 Task: Toggle the complete function parens in the Pylance.
Action: Mouse moved to (14, 567)
Screenshot: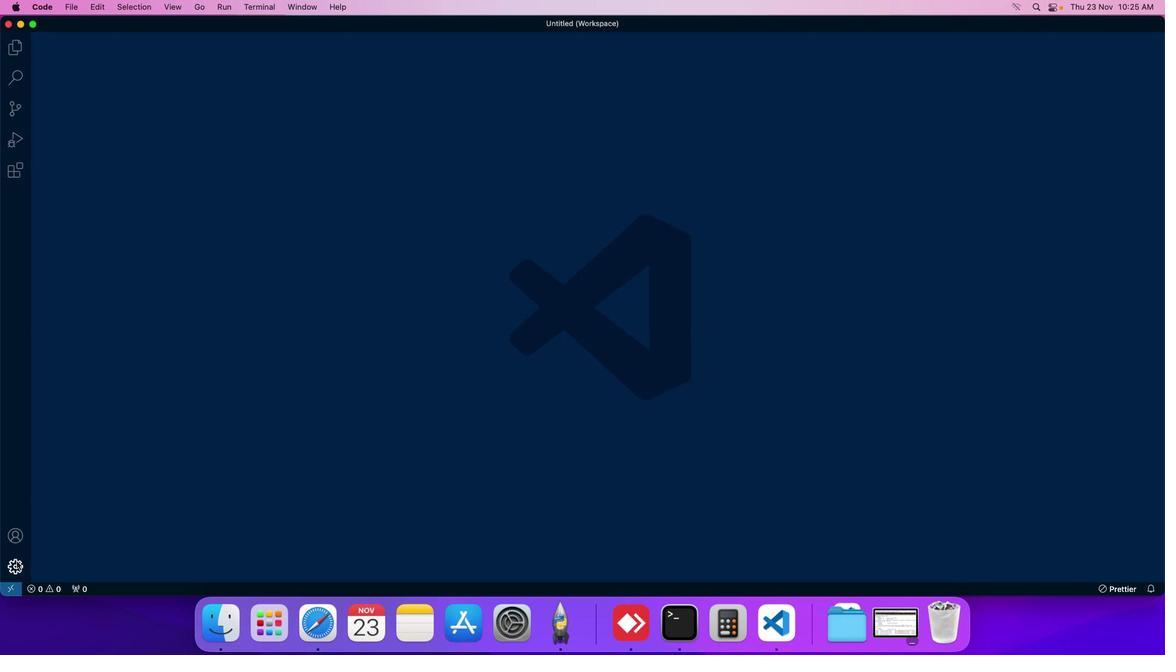 
Action: Mouse pressed left at (14, 567)
Screenshot: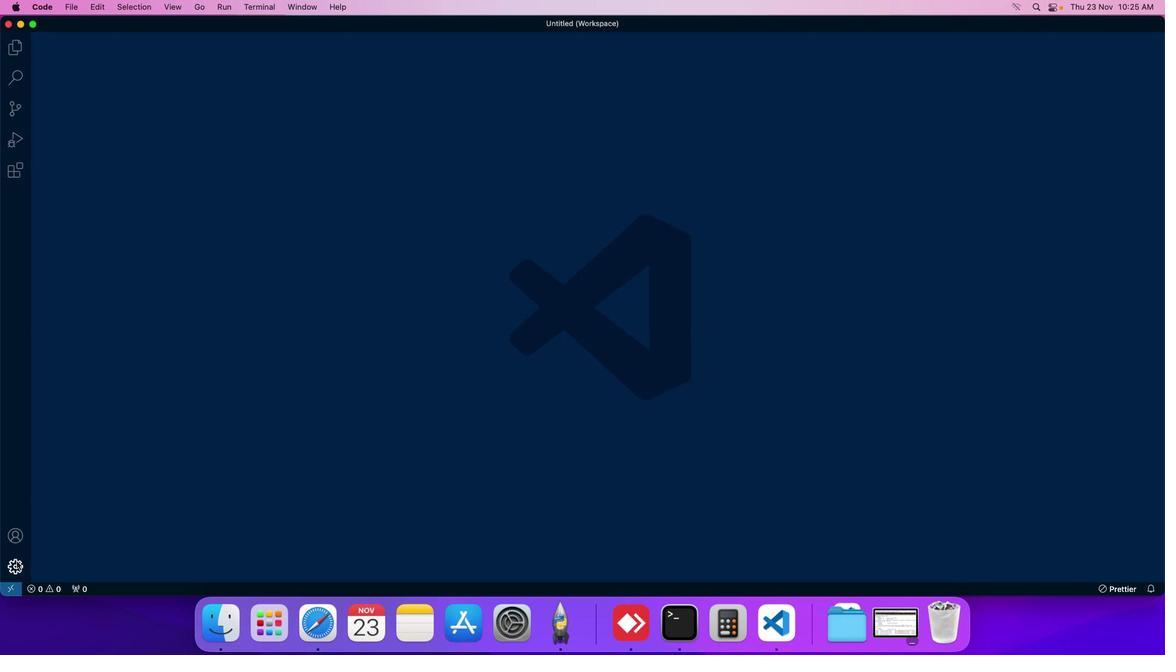 
Action: Mouse moved to (77, 477)
Screenshot: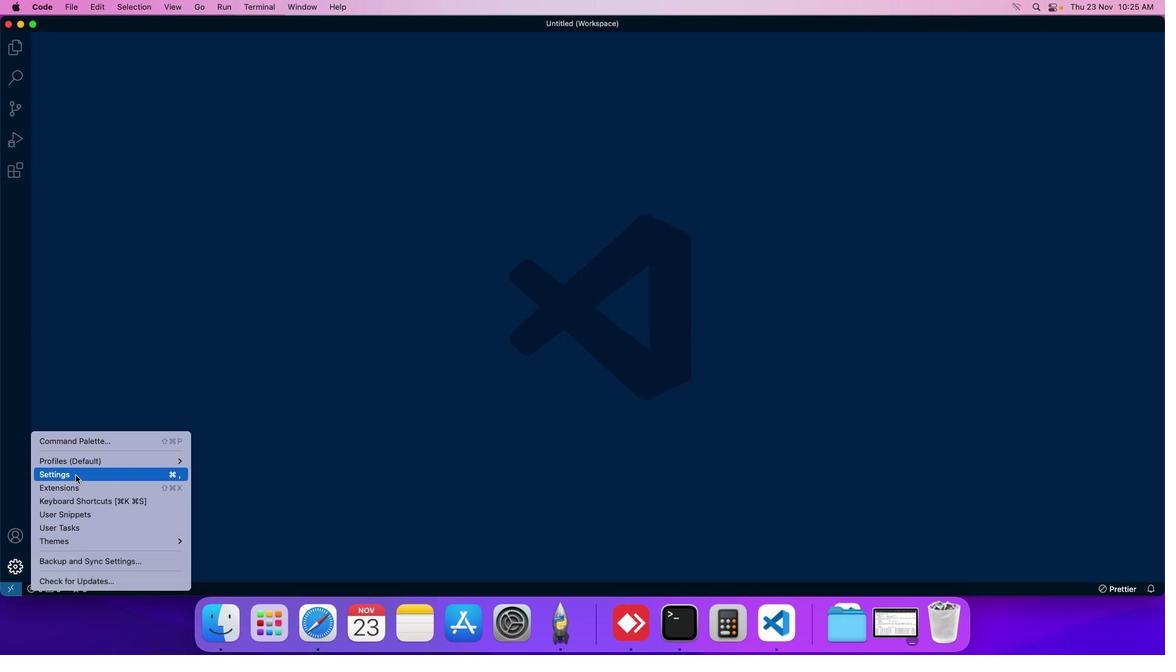 
Action: Mouse pressed left at (77, 477)
Screenshot: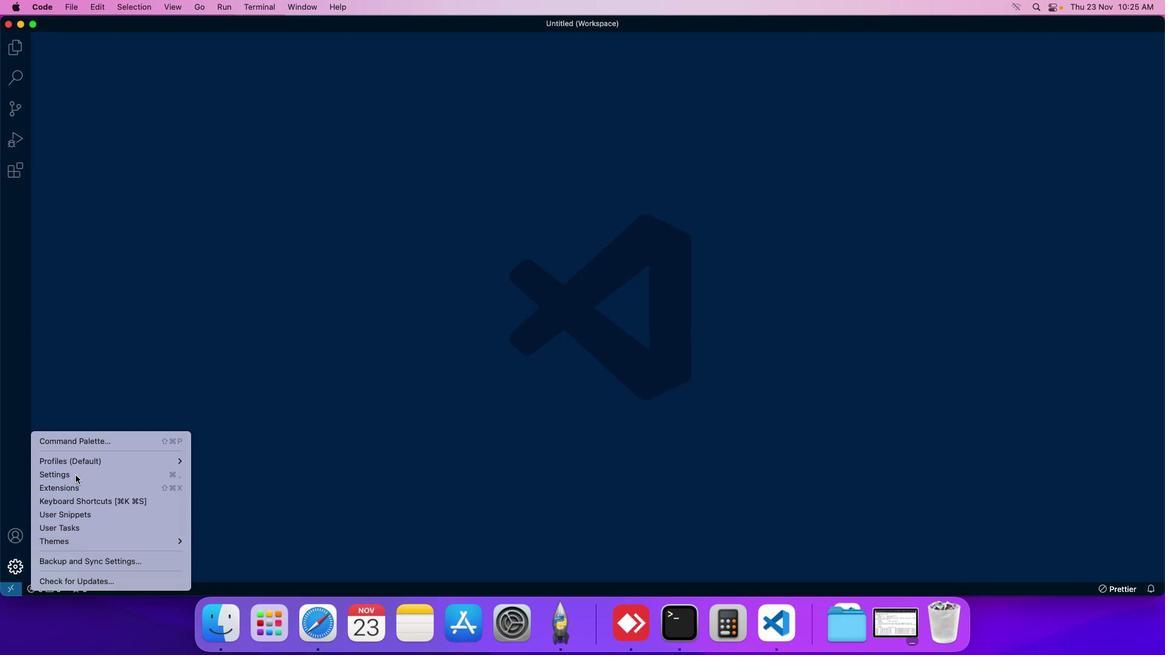 
Action: Mouse moved to (295, 103)
Screenshot: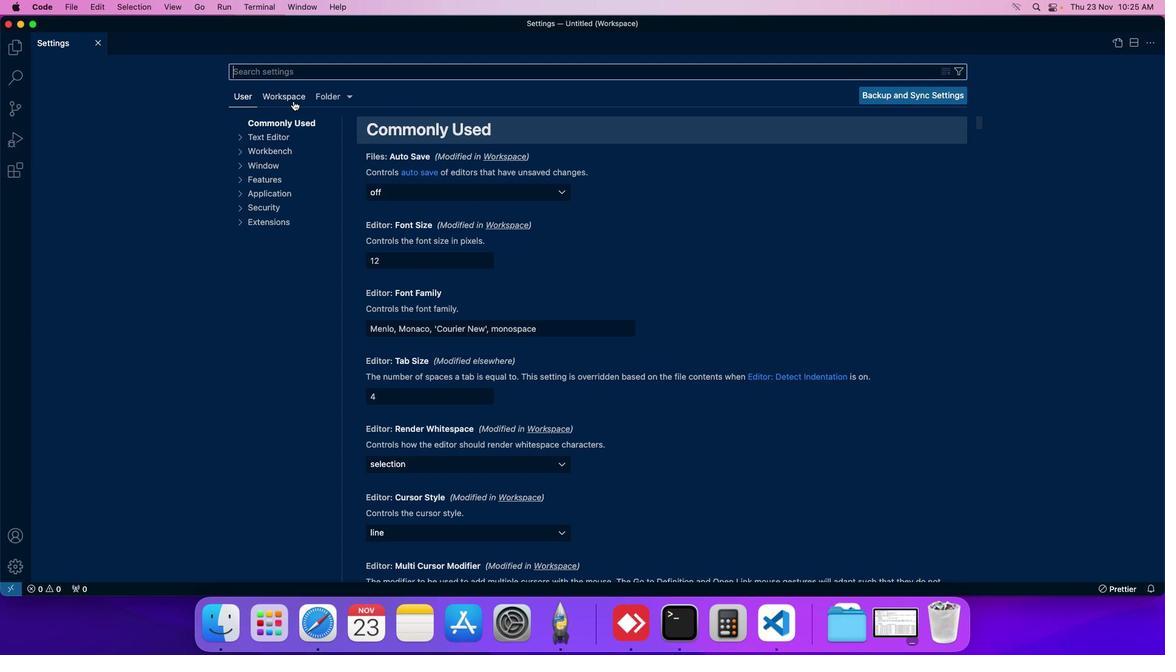 
Action: Mouse pressed left at (295, 103)
Screenshot: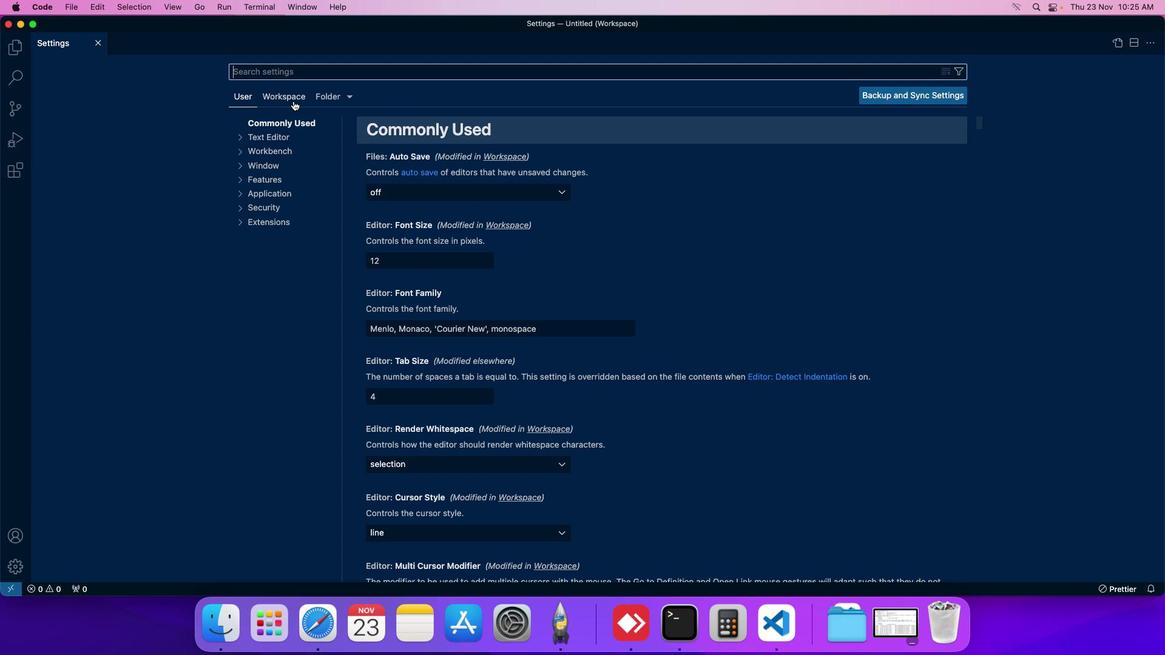 
Action: Mouse moved to (268, 207)
Screenshot: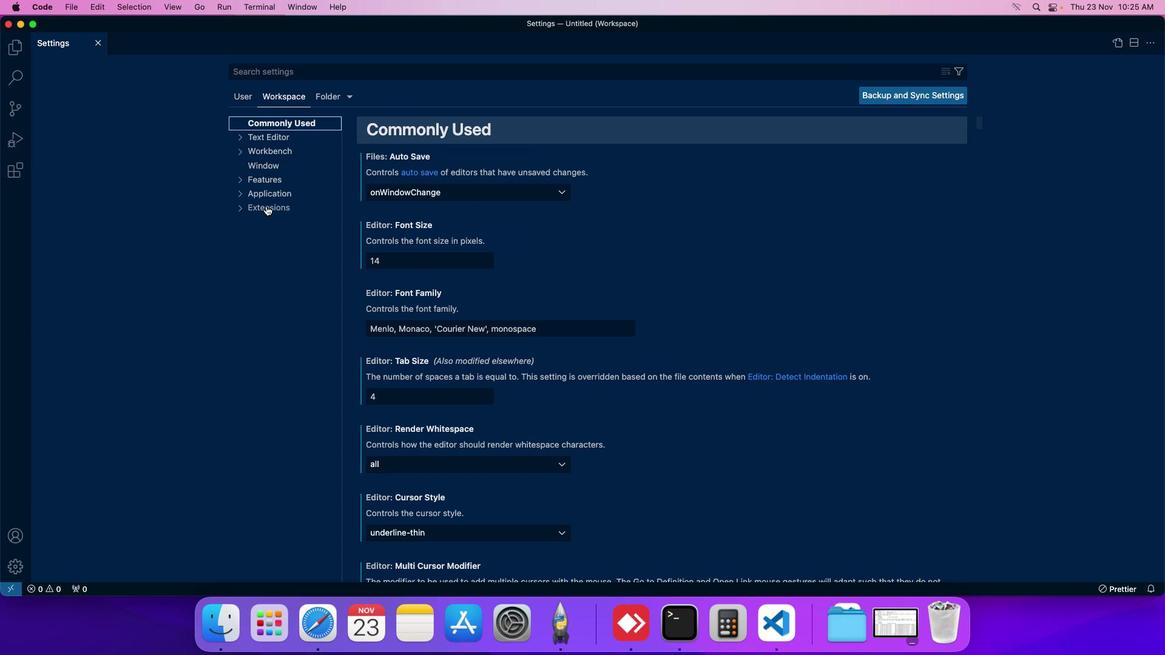 
Action: Mouse pressed left at (268, 207)
Screenshot: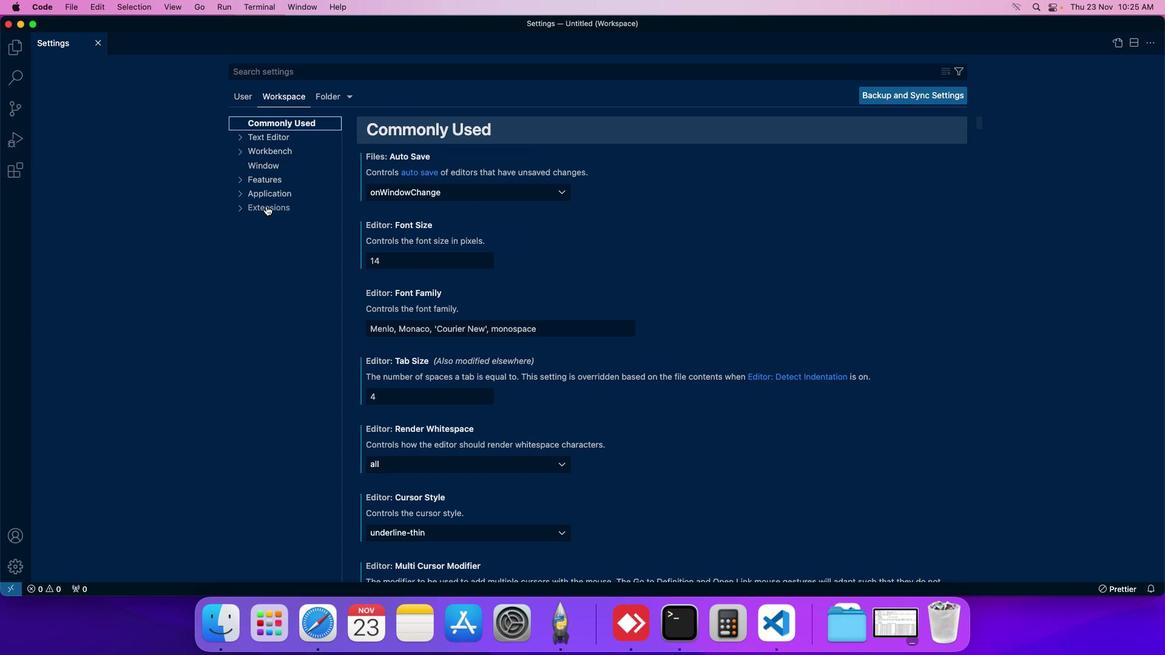 
Action: Mouse moved to (273, 463)
Screenshot: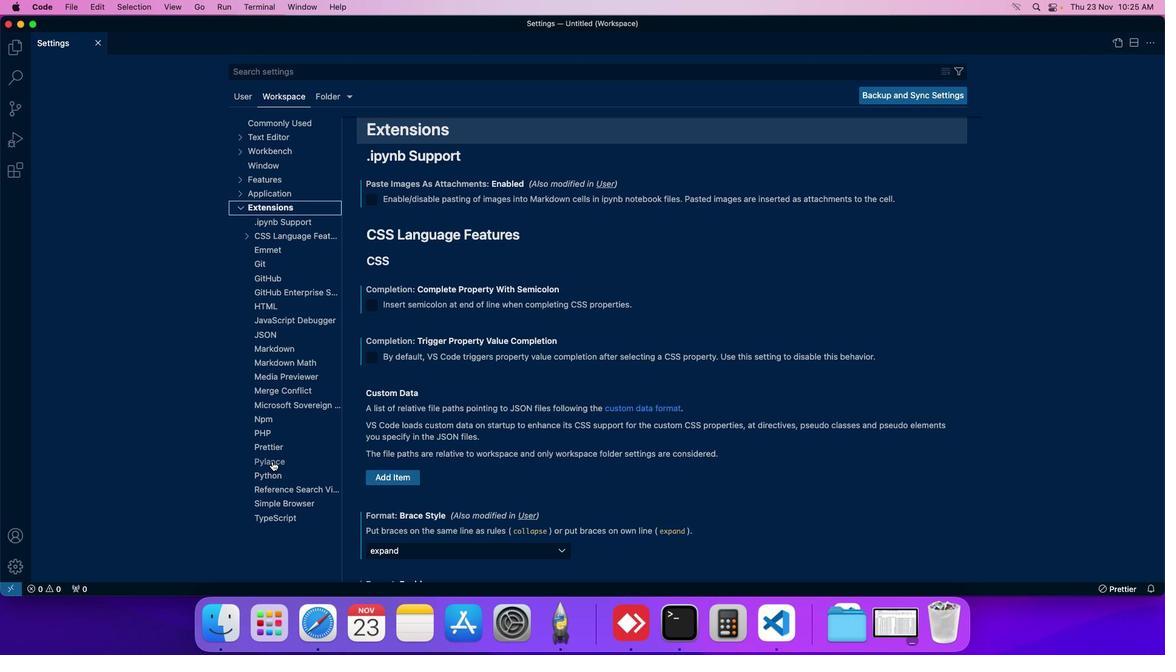 
Action: Mouse pressed left at (273, 463)
Screenshot: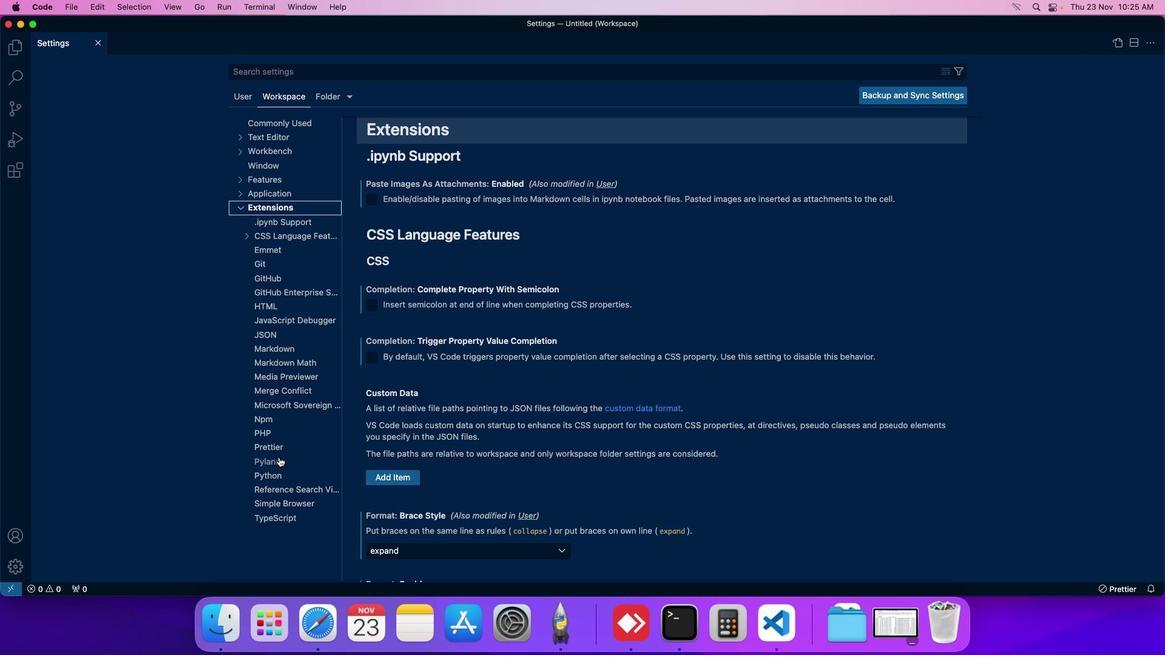 
Action: Mouse moved to (404, 383)
Screenshot: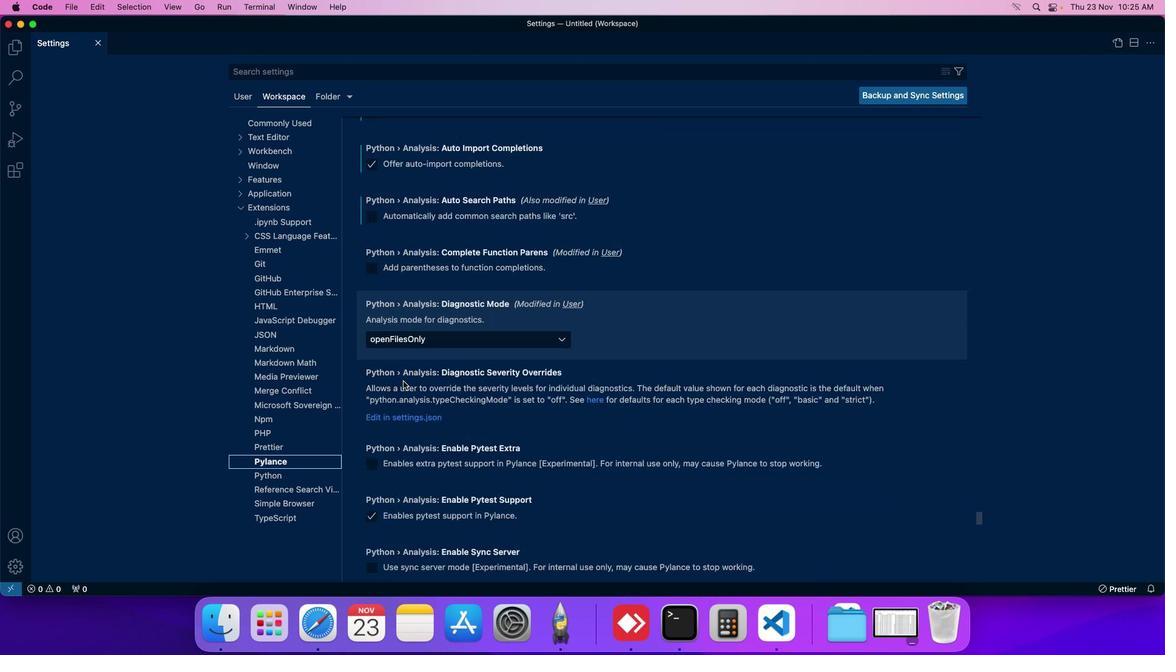 
Action: Mouse scrolled (404, 383) with delta (1, 1)
Screenshot: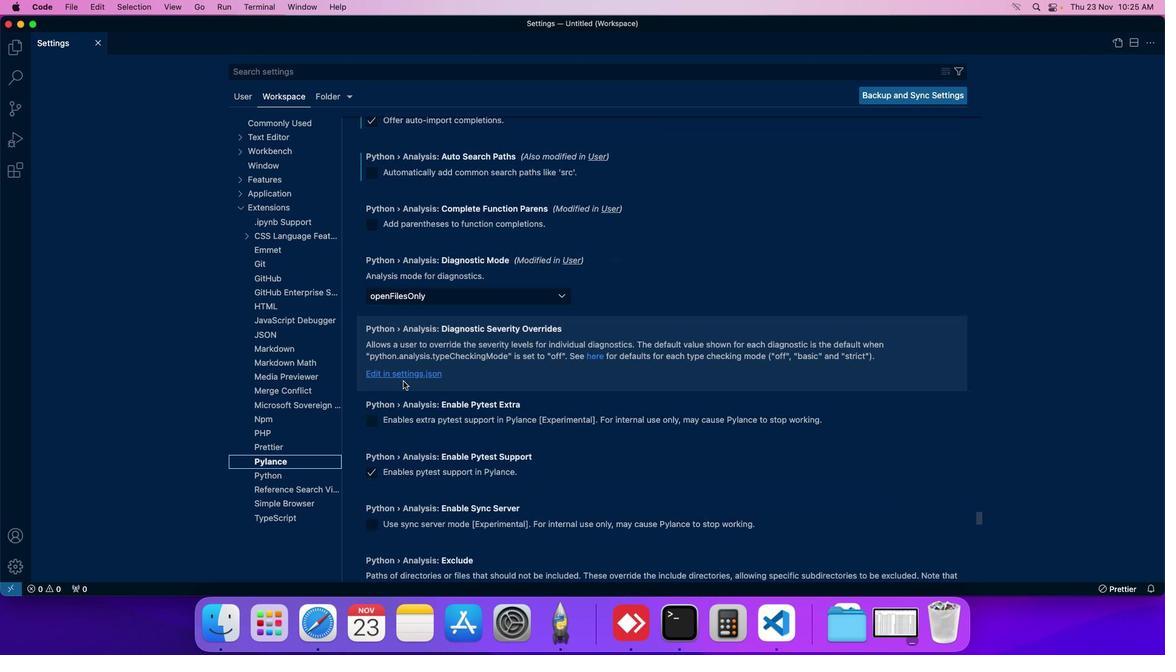 
Action: Mouse moved to (372, 222)
Screenshot: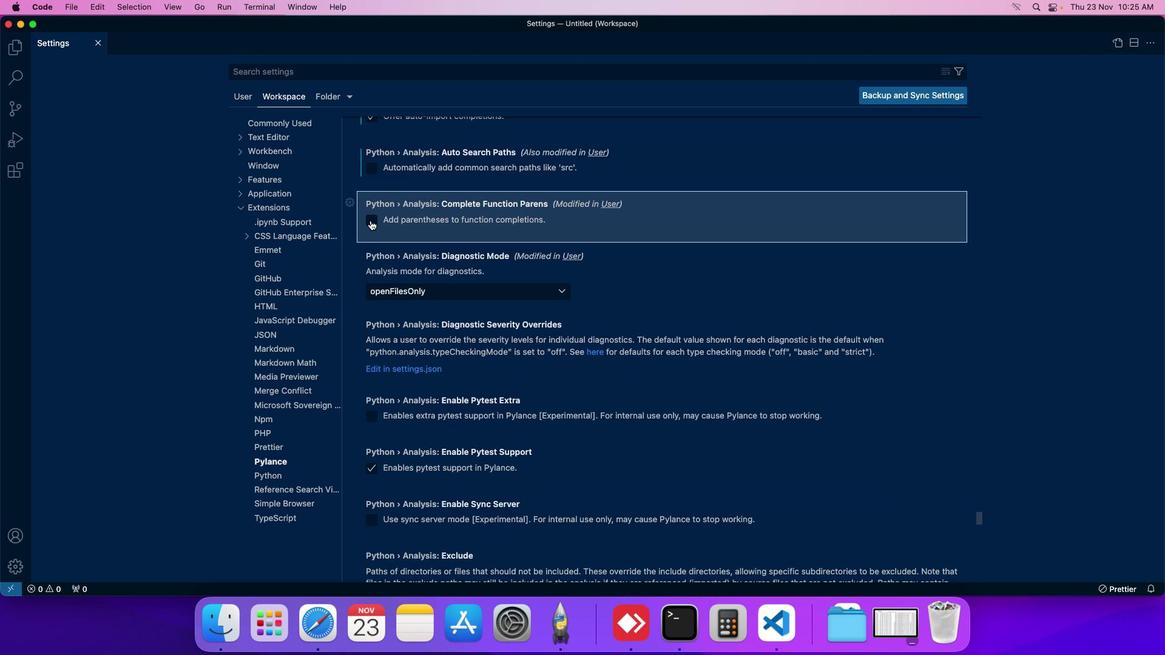 
Action: Mouse pressed left at (372, 222)
Screenshot: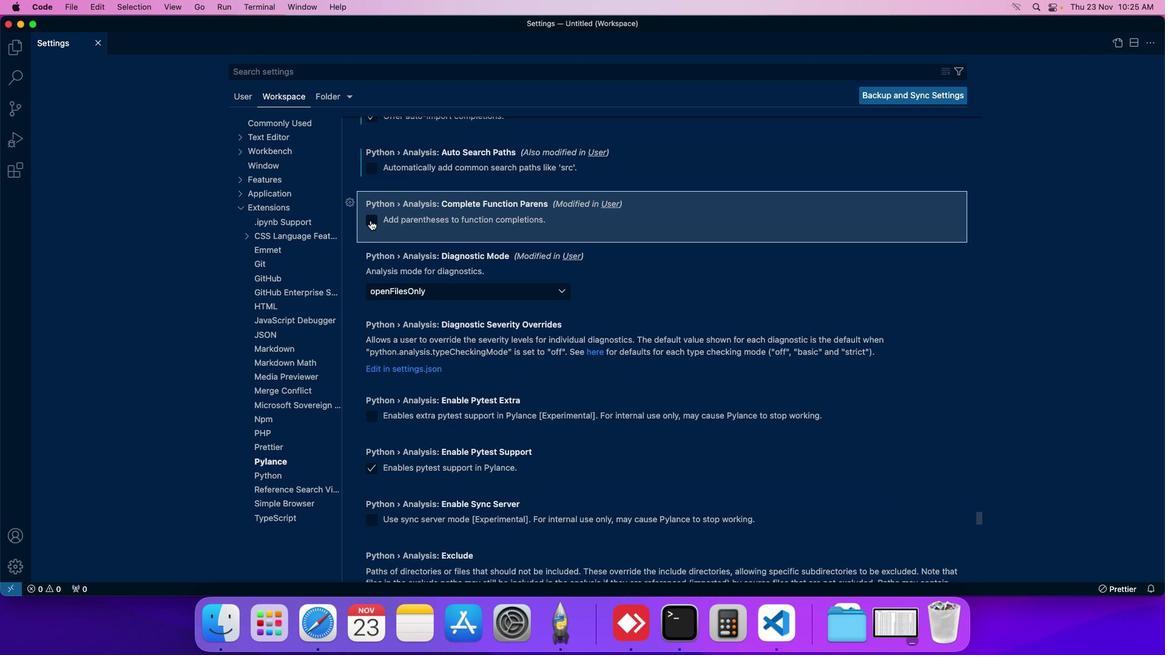 
